 Task: Use the formula "BITRSHIFT" in spreadsheet "Project portfolio".
Action: Mouse moved to (227, 208)
Screenshot: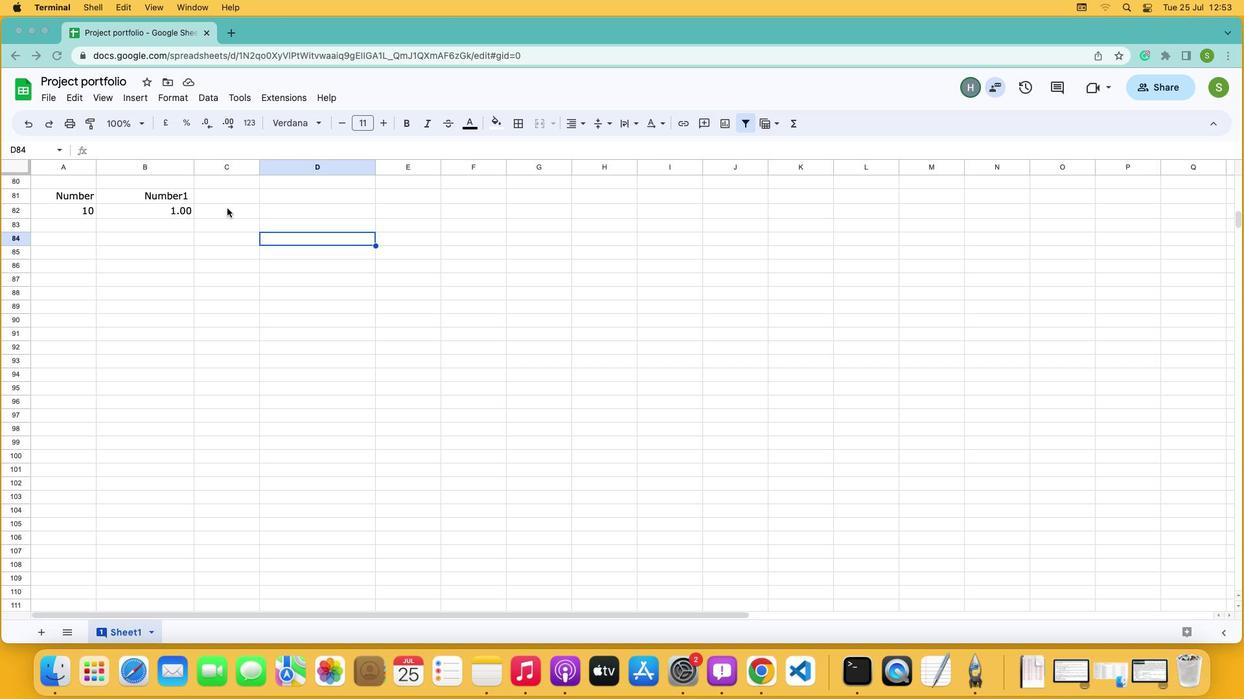 
Action: Mouse pressed left at (227, 208)
Screenshot: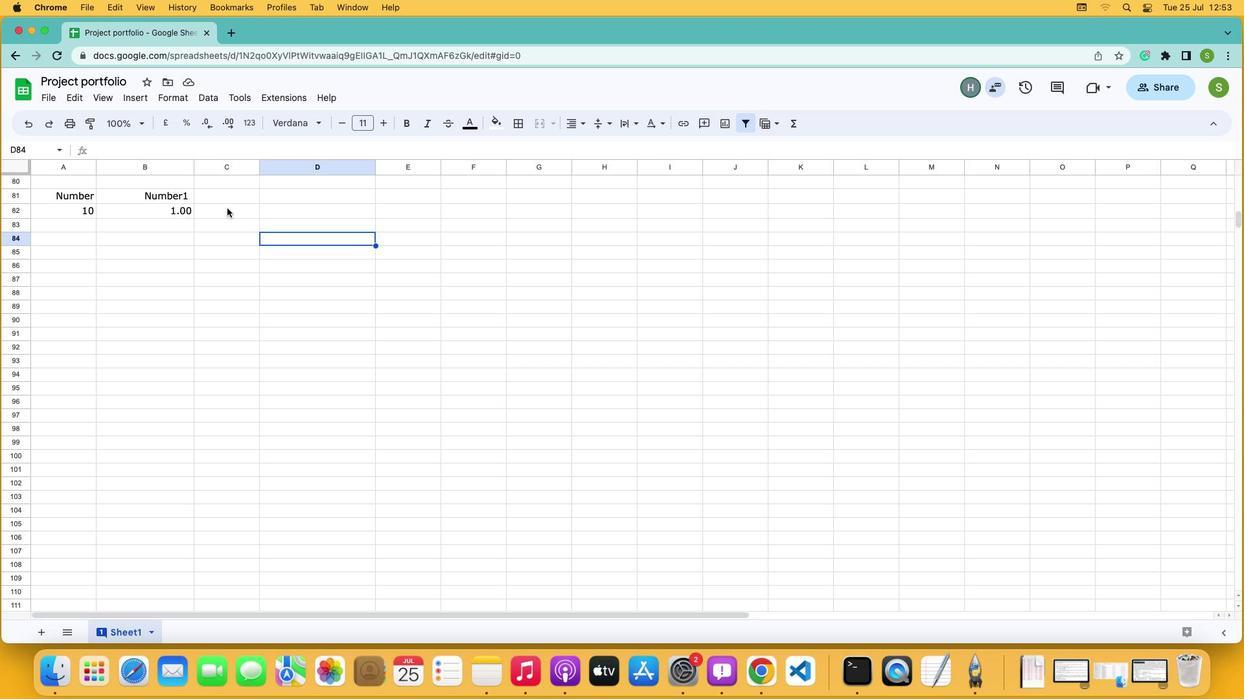
Action: Mouse moved to (230, 208)
Screenshot: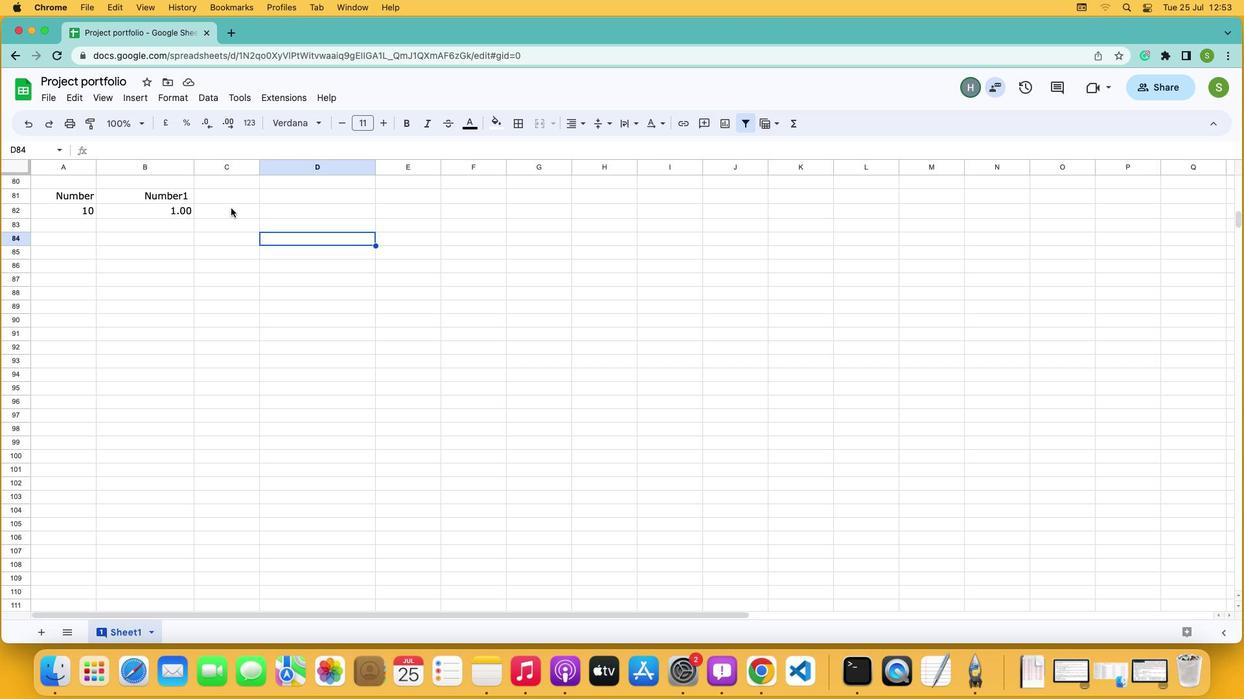 
Action: Mouse pressed left at (230, 208)
Screenshot: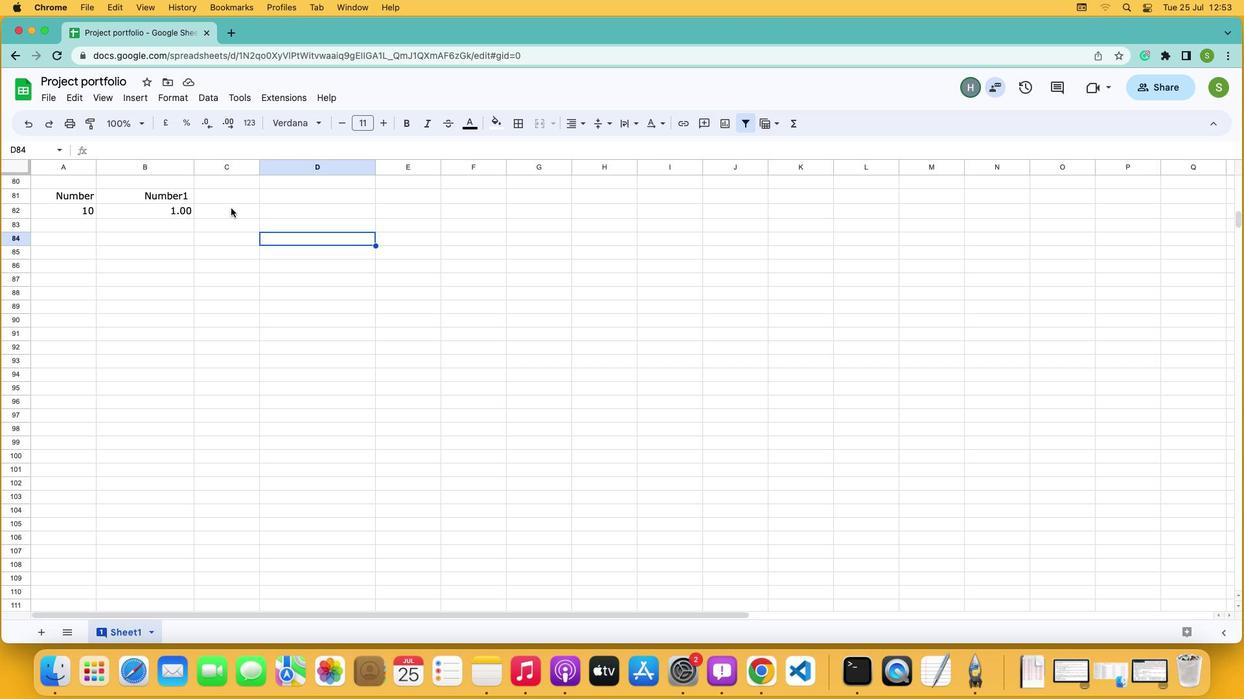 
Action: Mouse moved to (793, 121)
Screenshot: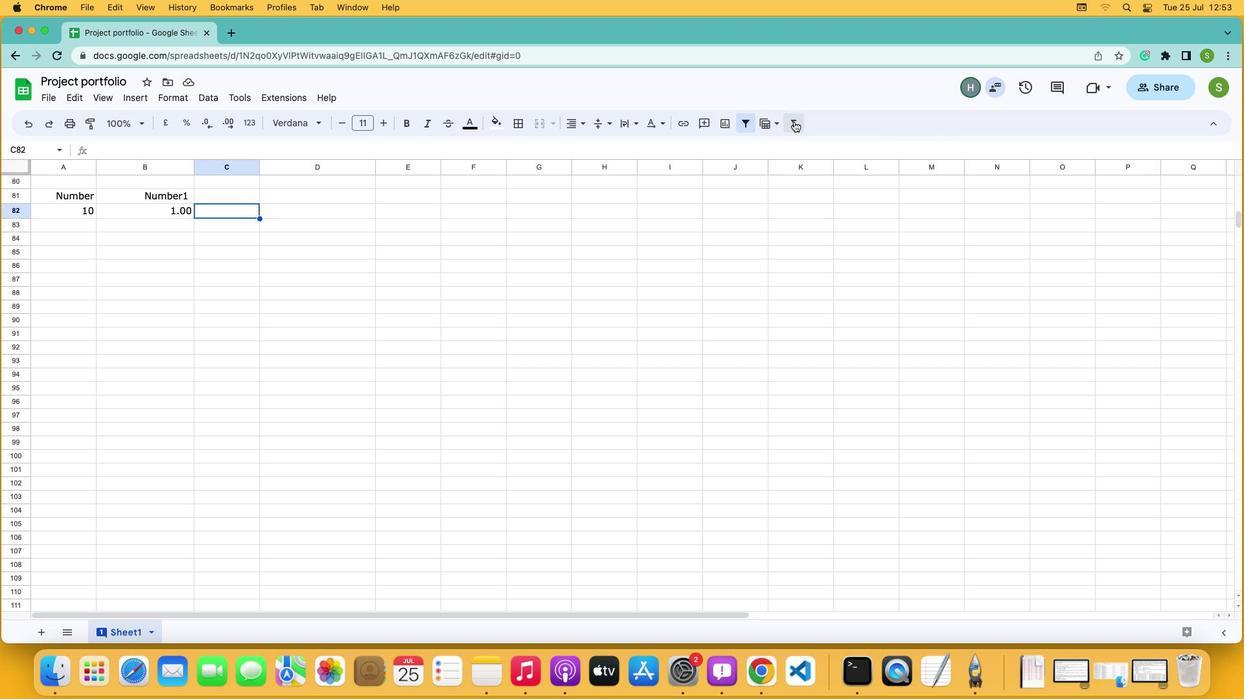 
Action: Mouse pressed left at (793, 121)
Screenshot: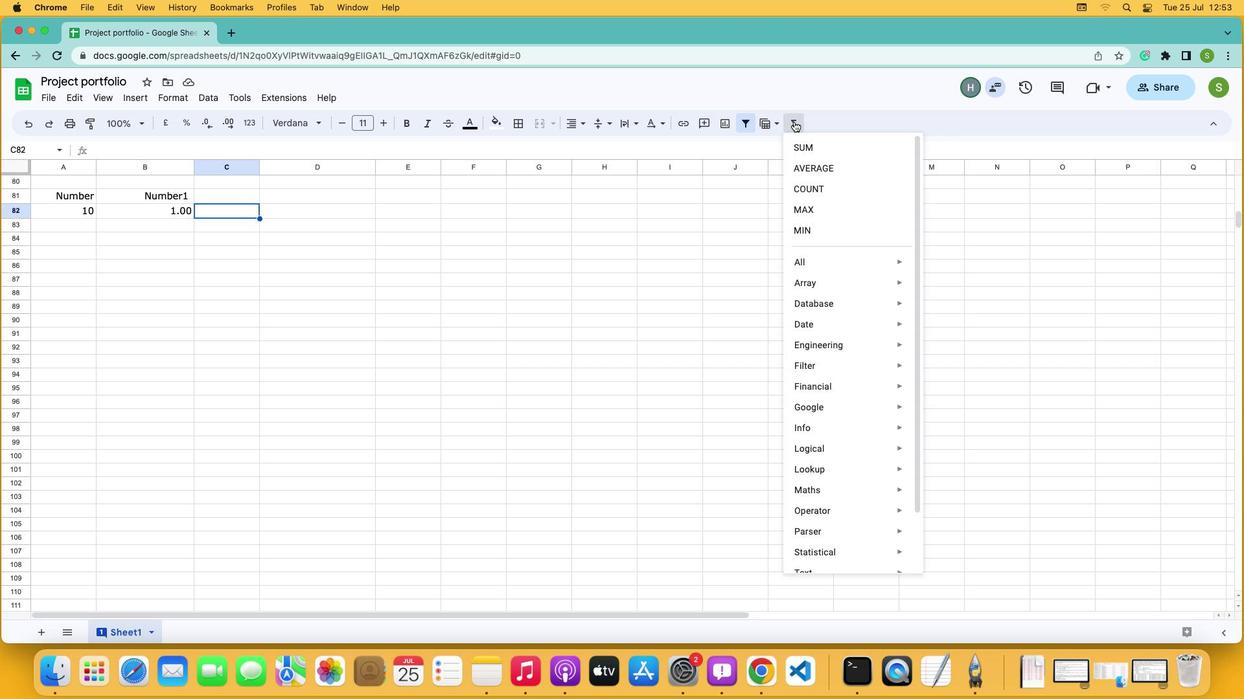 
Action: Mouse moved to (821, 263)
Screenshot: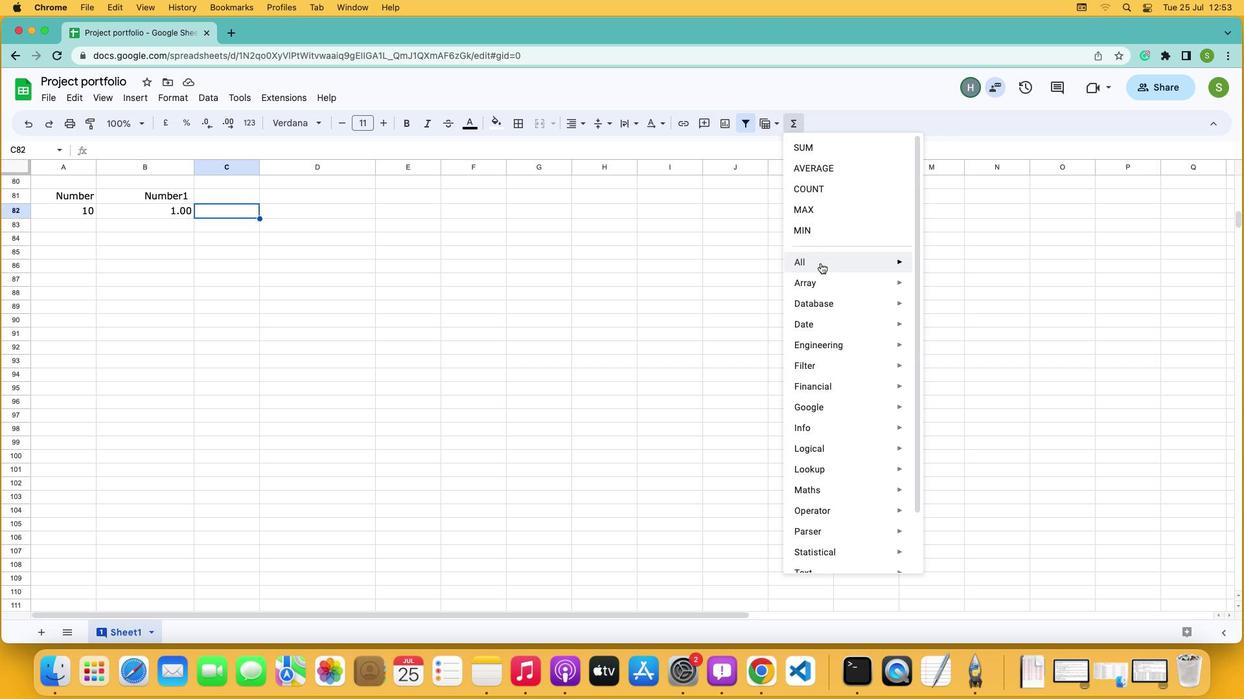 
Action: Mouse pressed left at (821, 263)
Screenshot: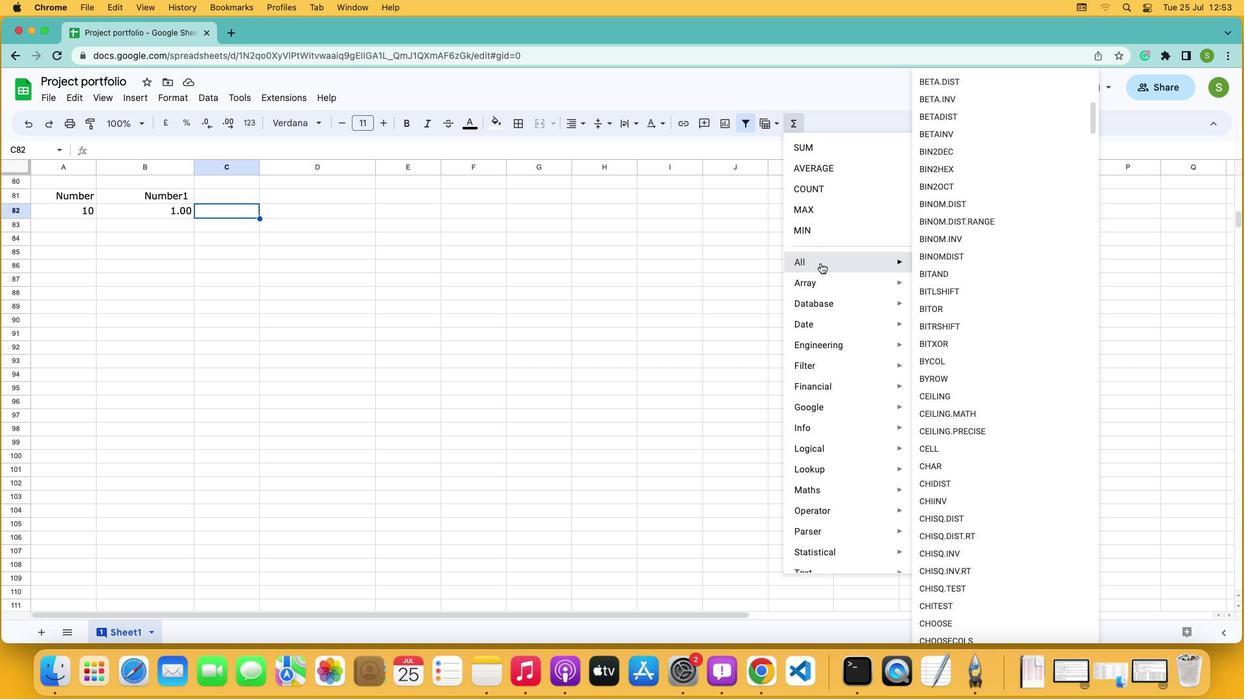 
Action: Mouse moved to (949, 331)
Screenshot: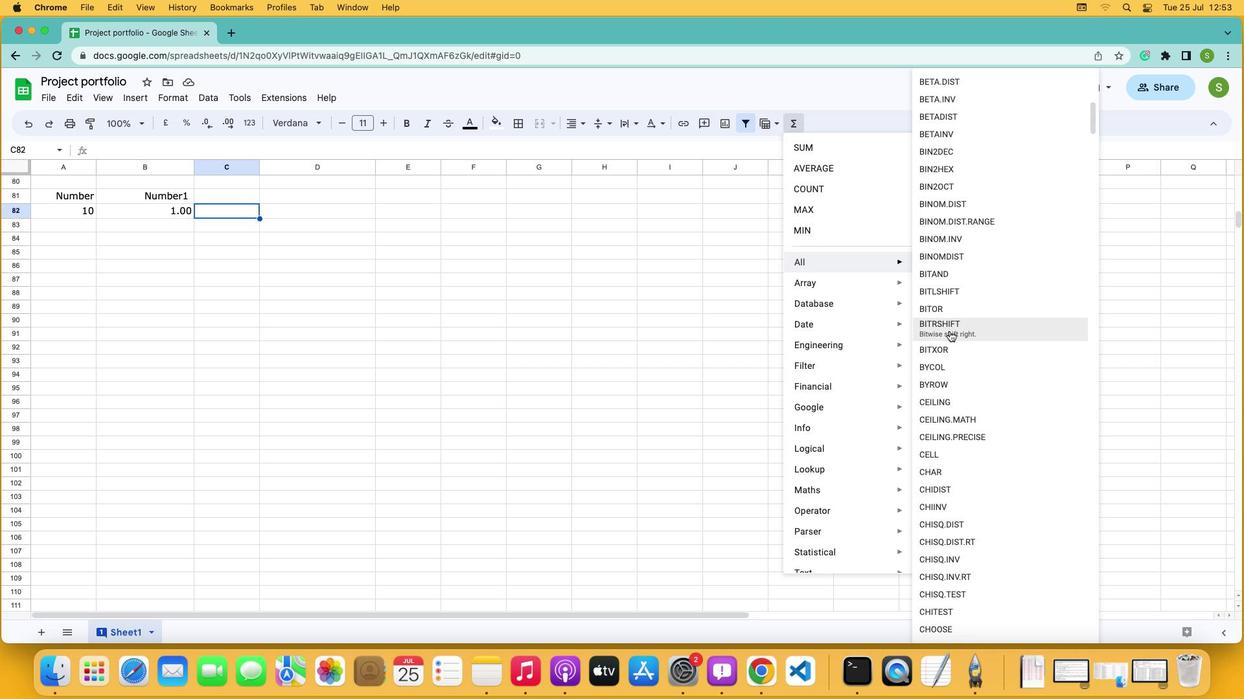 
Action: Mouse pressed left at (949, 331)
Screenshot: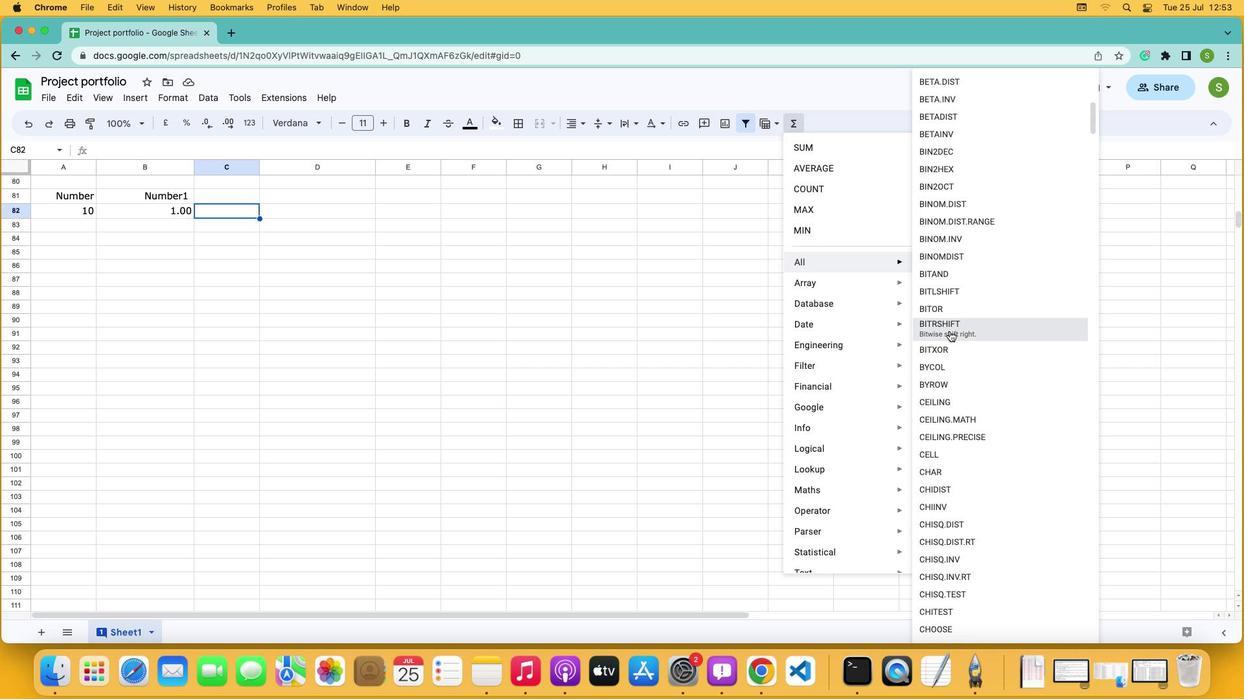 
Action: Mouse moved to (86, 211)
Screenshot: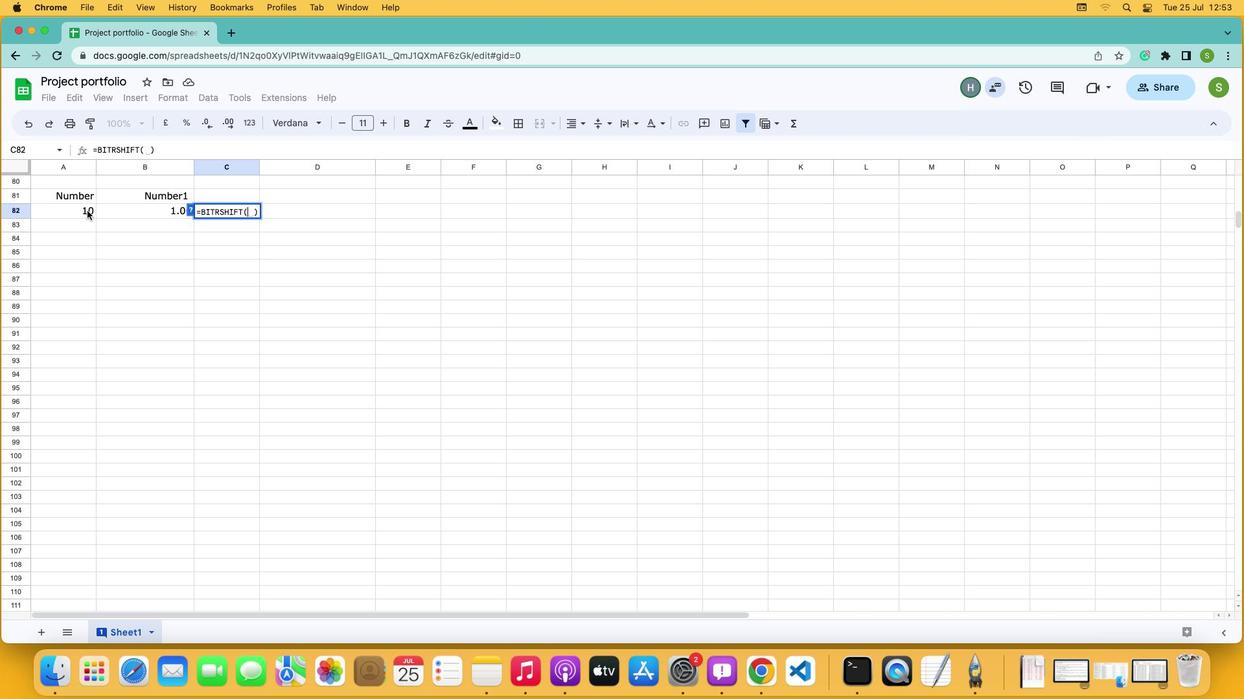 
Action: Mouse pressed left at (86, 211)
Screenshot: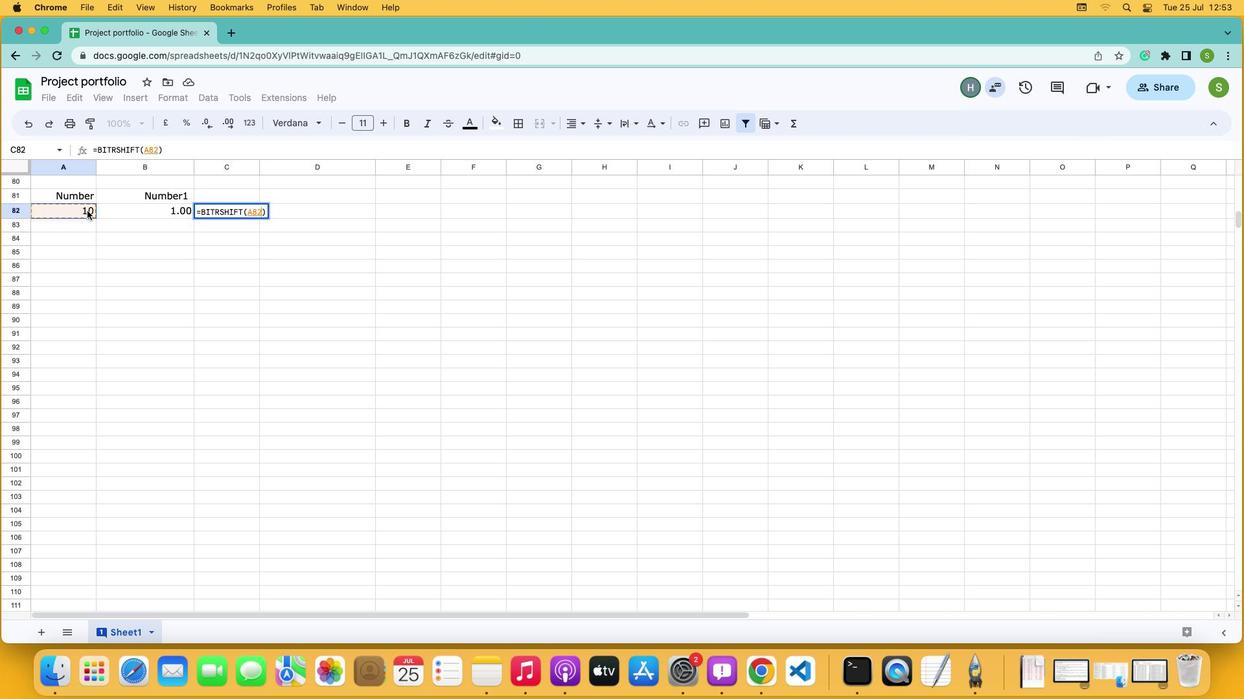 
Action: Key pressed ','
Screenshot: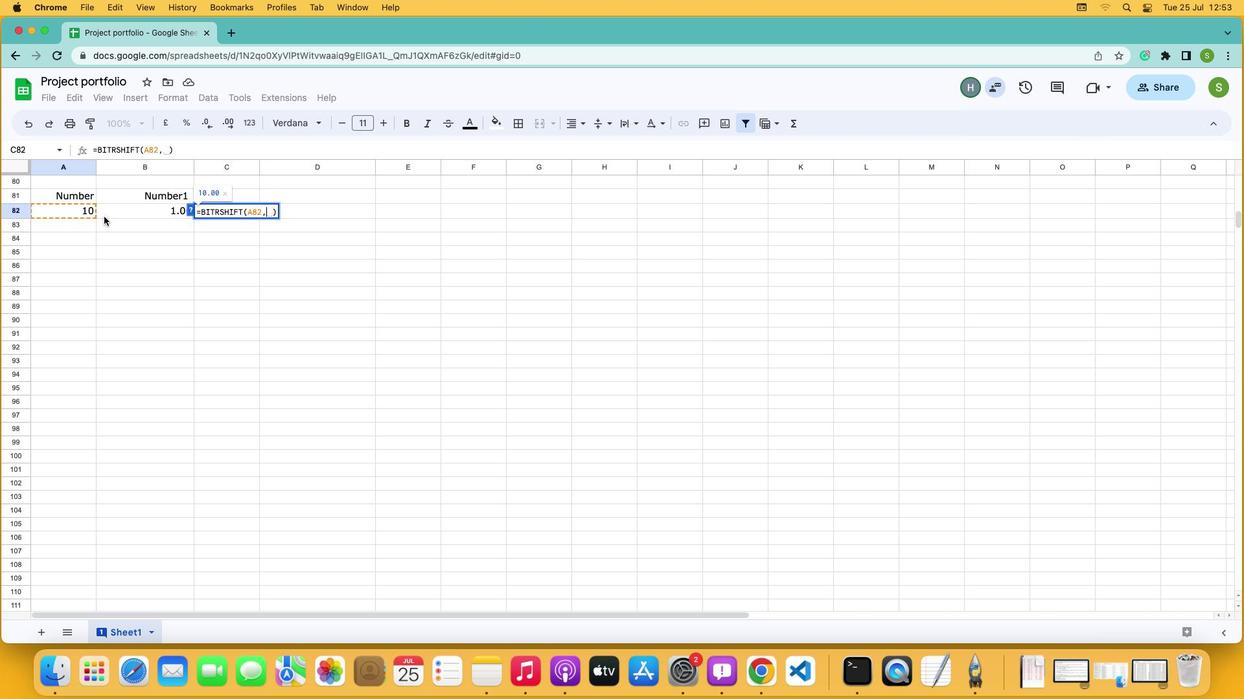 
Action: Mouse moved to (136, 208)
Screenshot: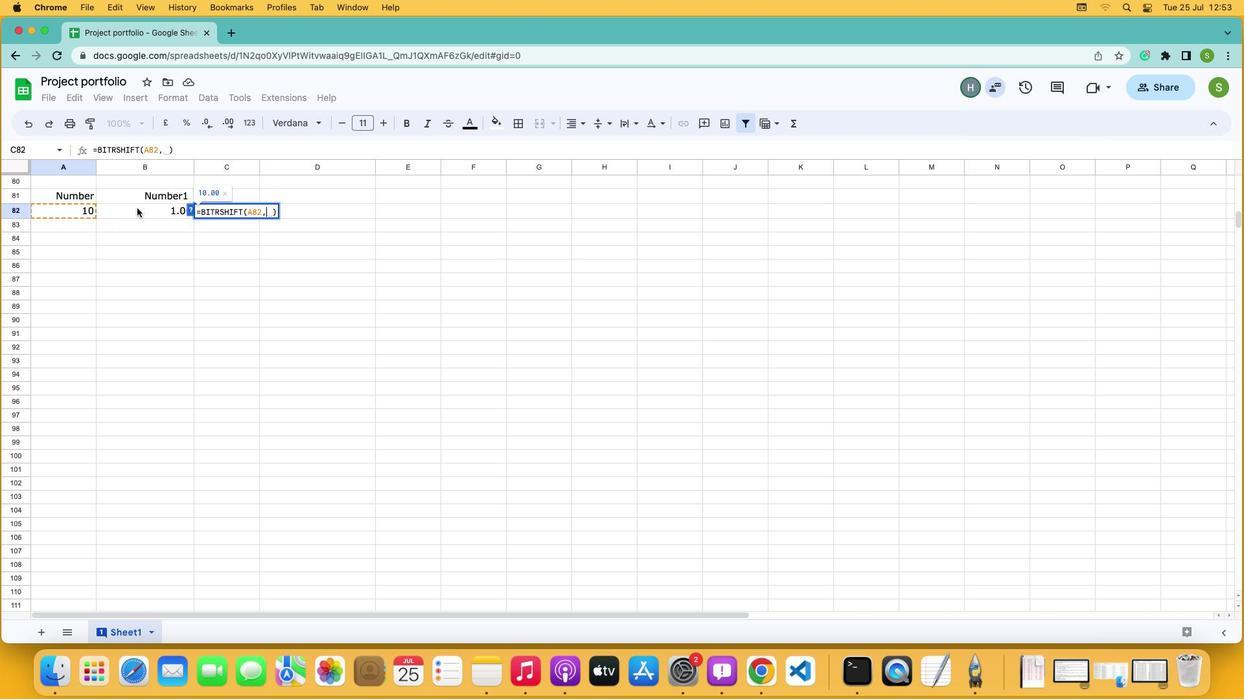 
Action: Mouse pressed left at (136, 208)
Screenshot: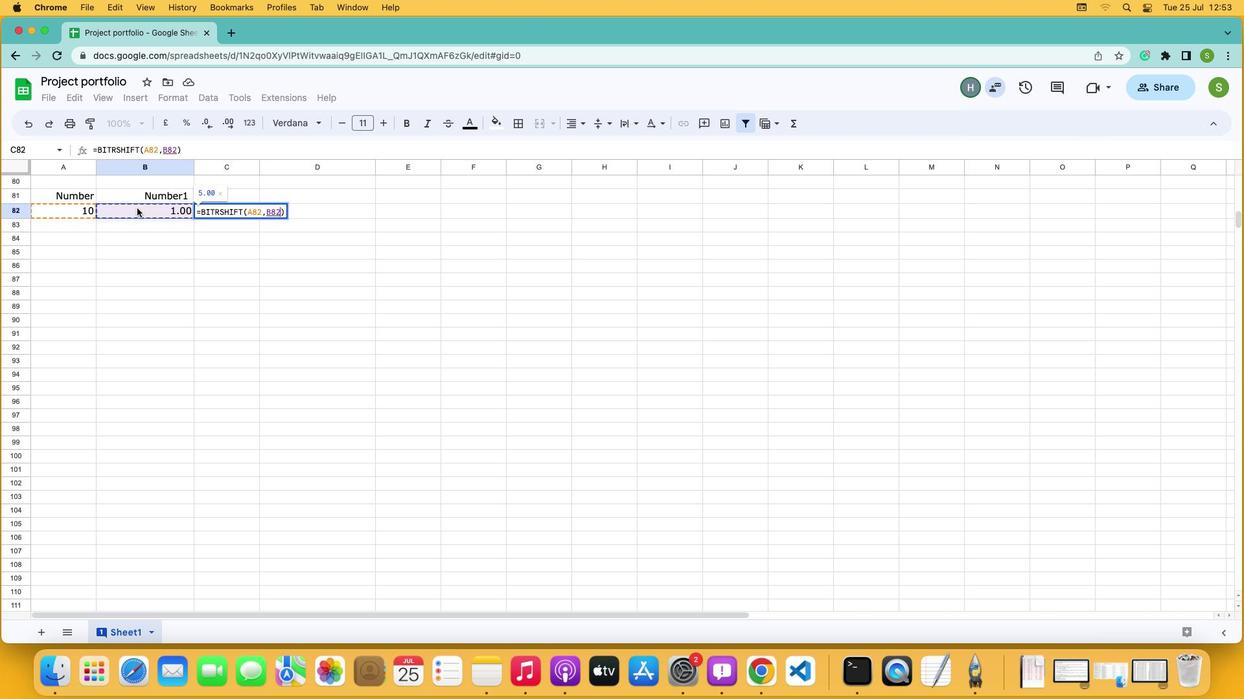 
Action: Key pressed Key.enter
Screenshot: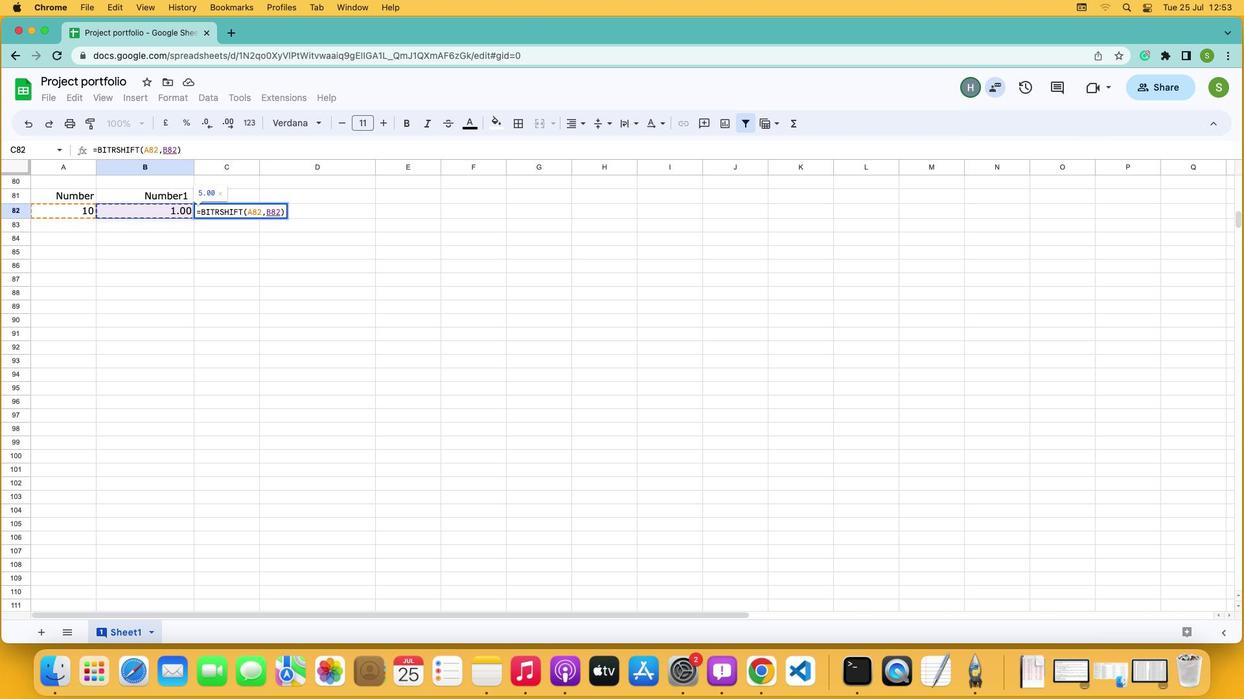 
